 Task: Create a rule from the Recommended list, Task Added to this Project -> add SubTasks in the project TransformWorks with SubTasks Gather and Analyse Requirements , Design and Implement Solution , System Test and UAT , Release to Production / Go Live.
Action: Mouse moved to (55, 452)
Screenshot: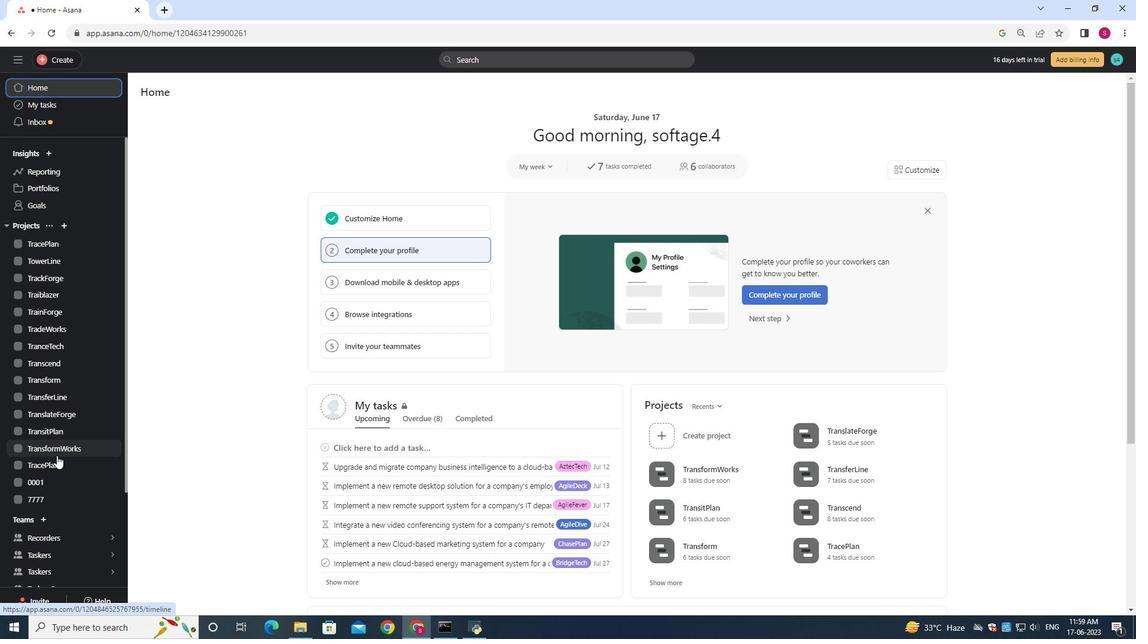 
Action: Mouse pressed left at (55, 452)
Screenshot: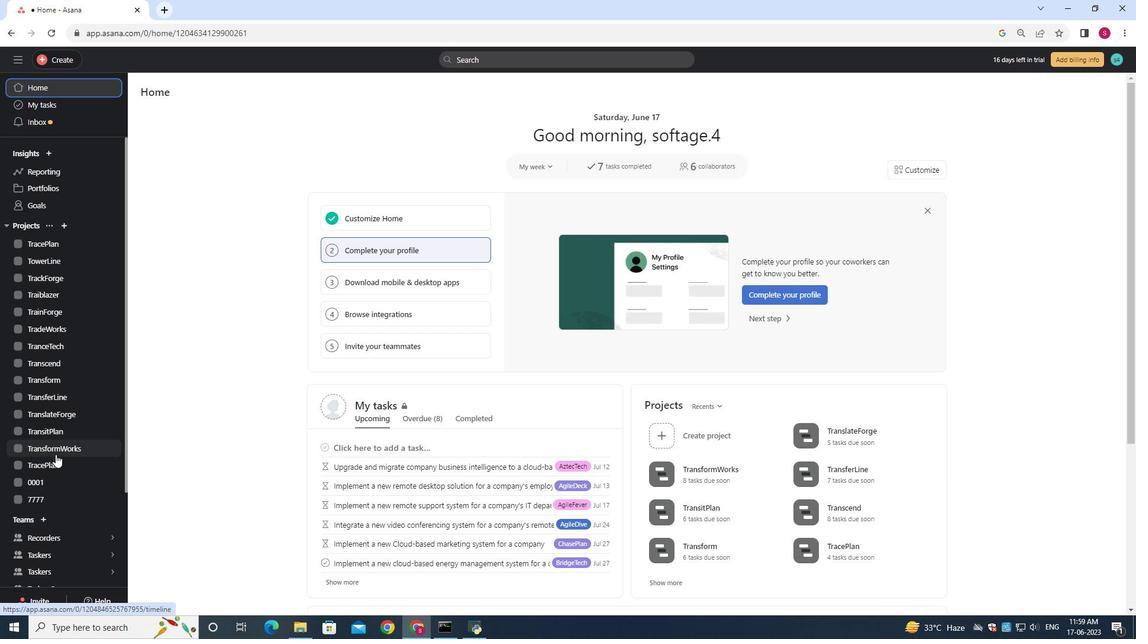 
Action: Mouse moved to (1104, 98)
Screenshot: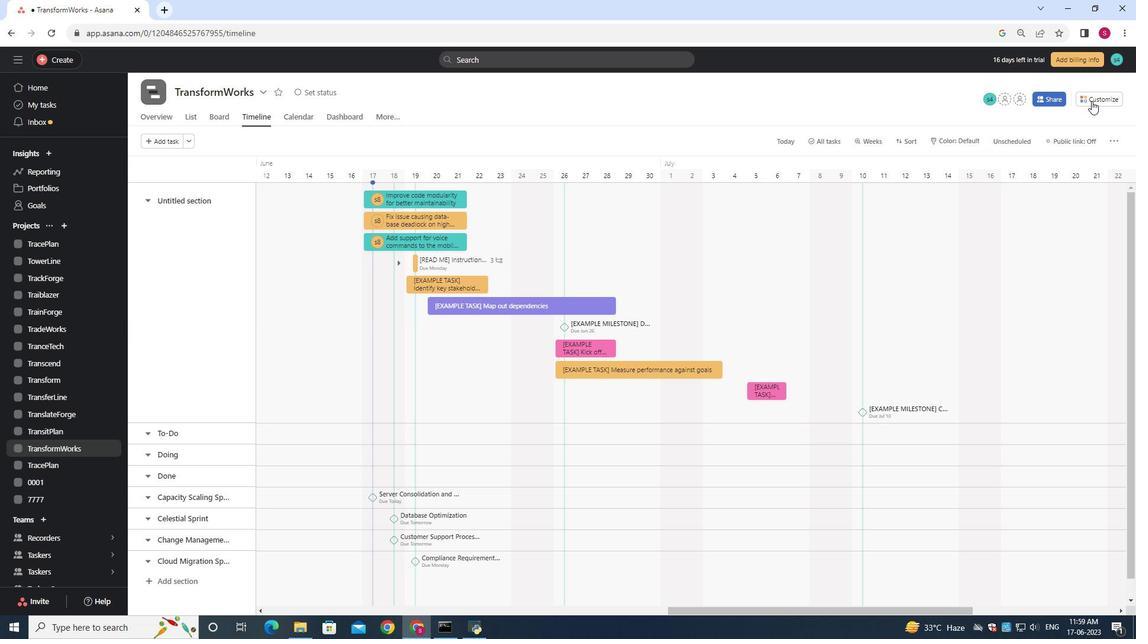 
Action: Mouse pressed left at (1104, 98)
Screenshot: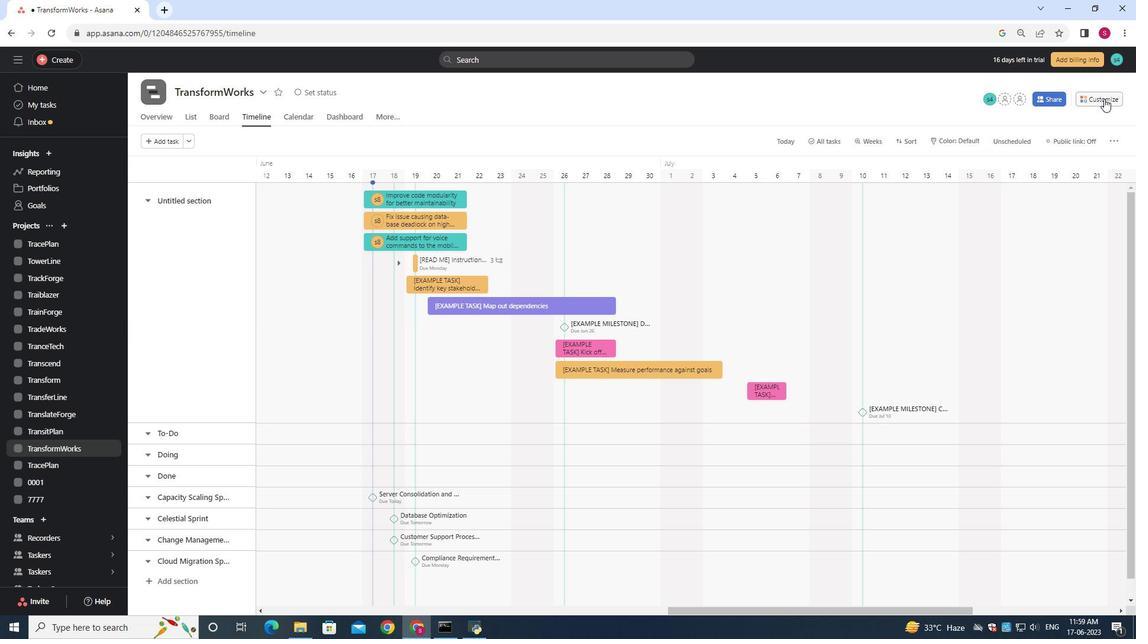 
Action: Mouse moved to (927, 277)
Screenshot: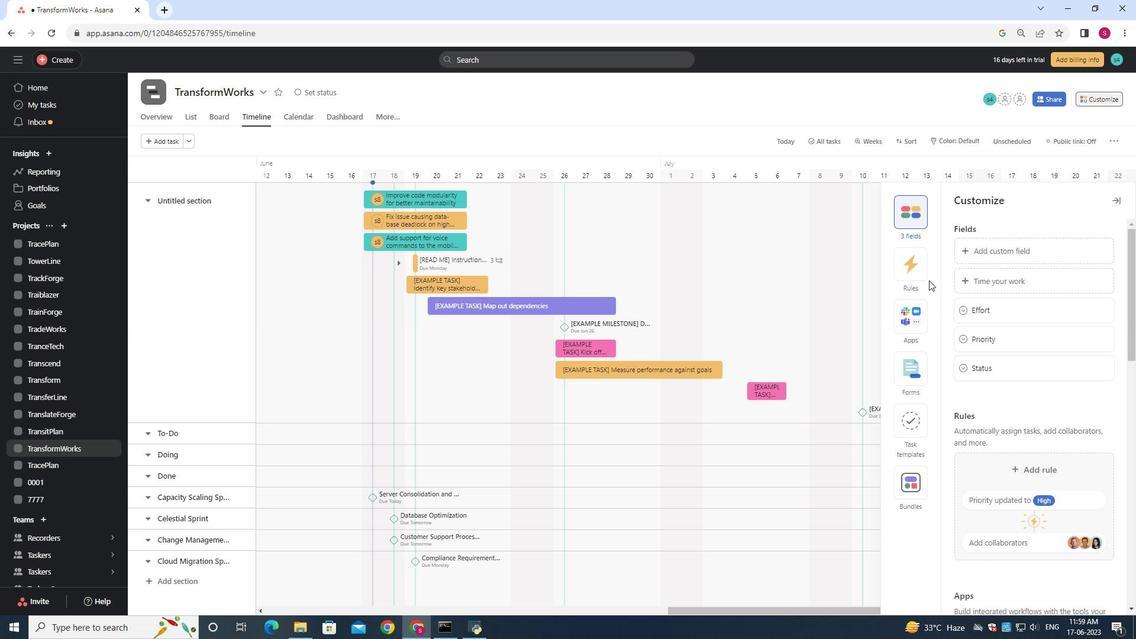 
Action: Mouse pressed left at (927, 277)
Screenshot: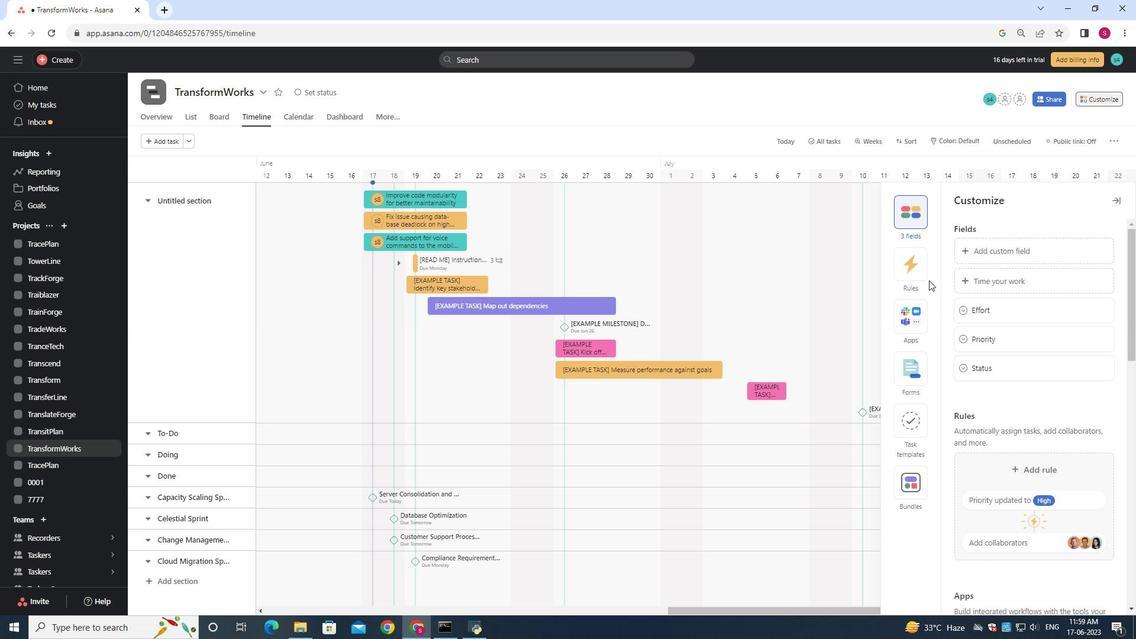 
Action: Mouse moved to (1019, 279)
Screenshot: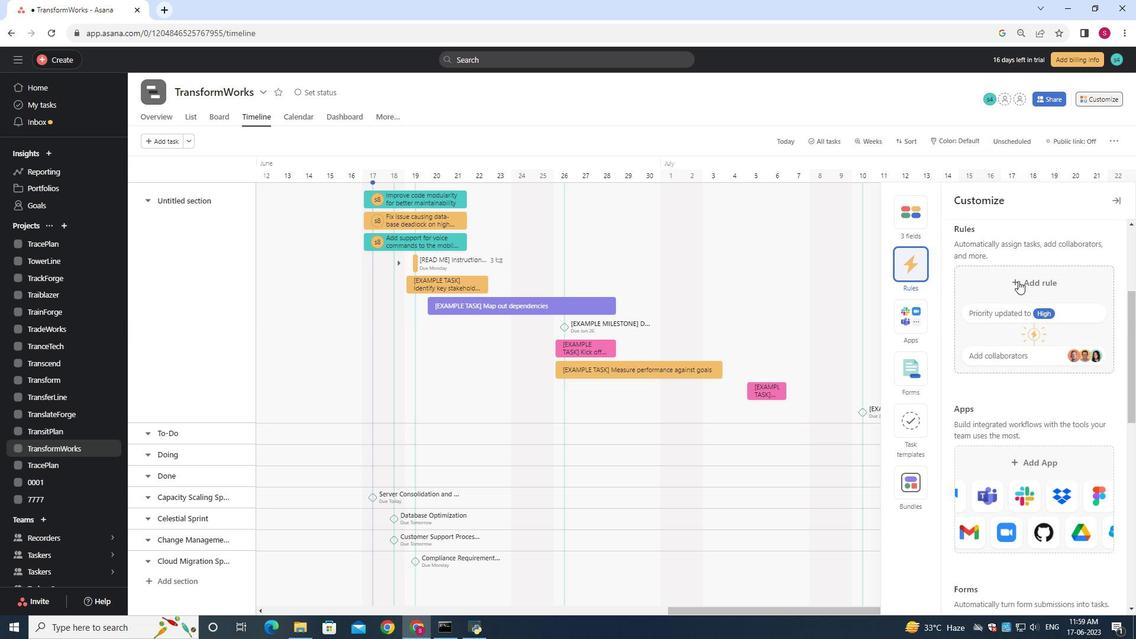 
Action: Mouse pressed left at (1019, 279)
Screenshot: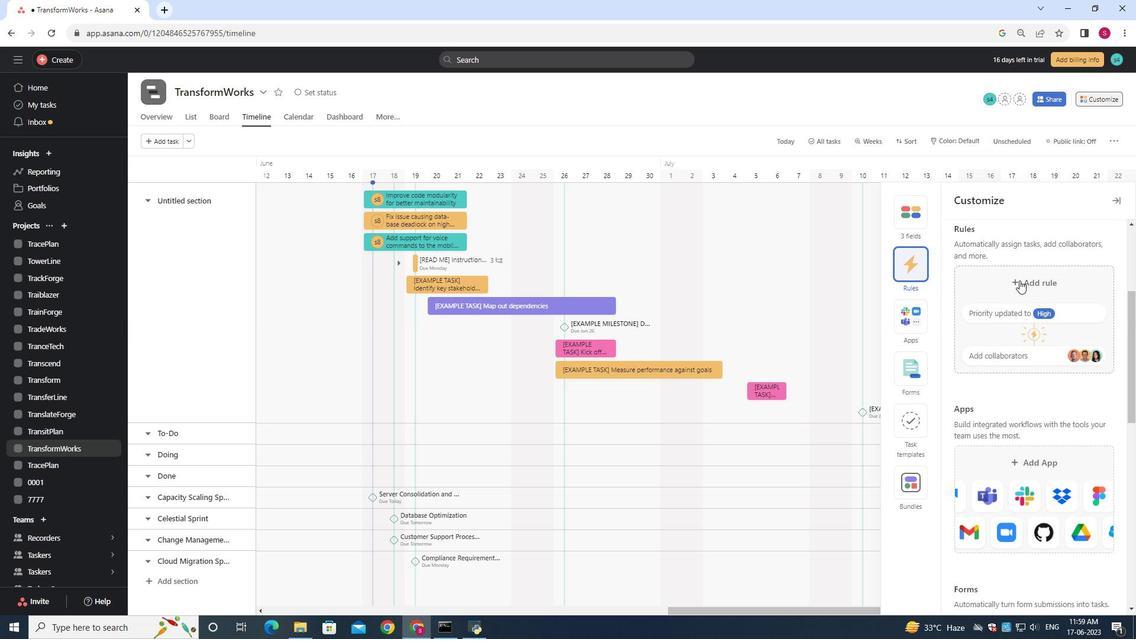 
Action: Mouse moved to (745, 182)
Screenshot: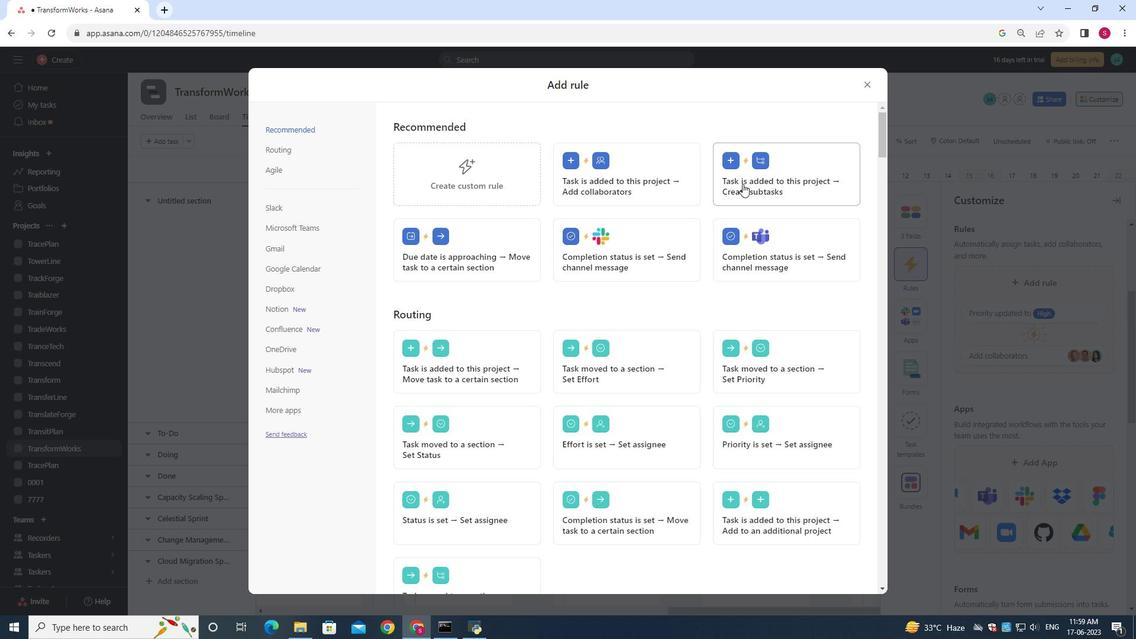 
Action: Mouse pressed left at (745, 182)
Screenshot: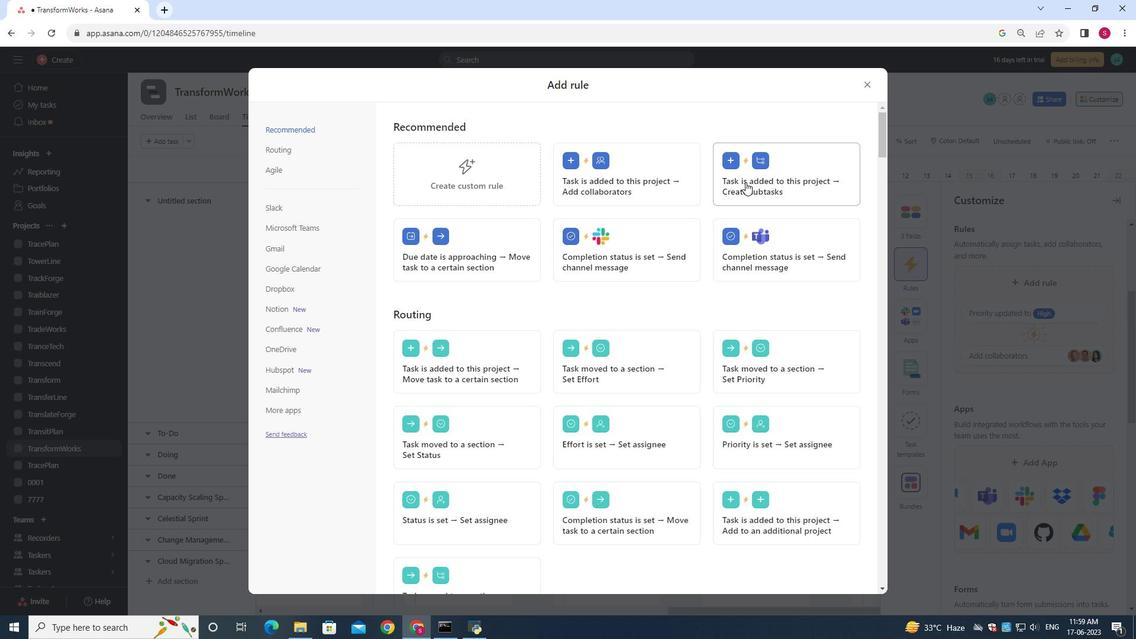 
Action: Mouse moved to (715, 177)
Screenshot: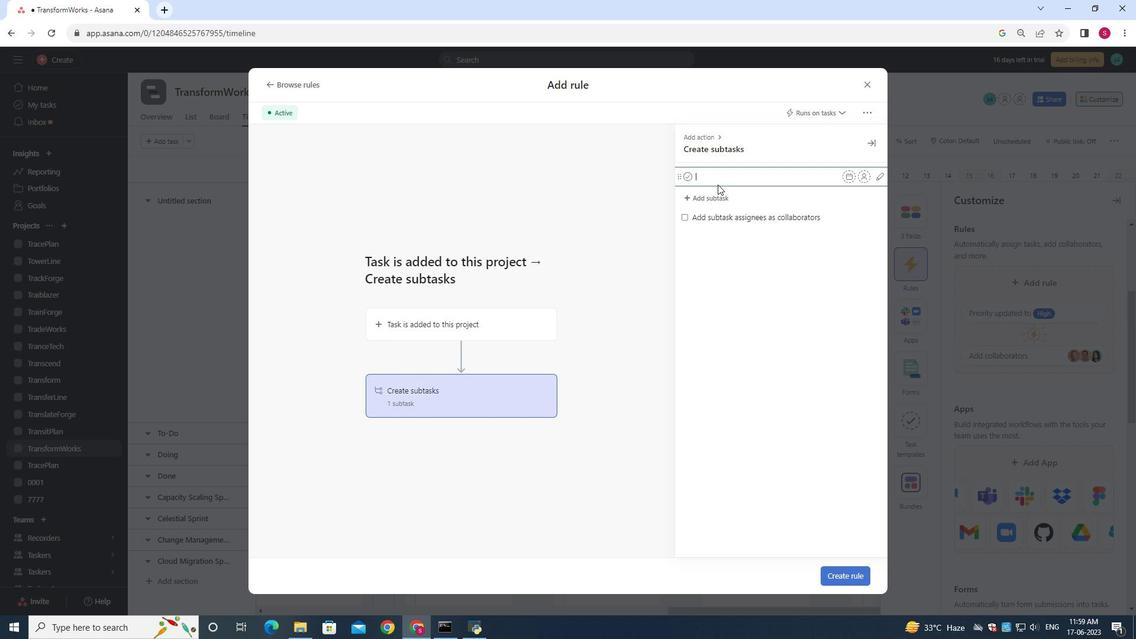 
Action: Mouse pressed left at (715, 177)
Screenshot: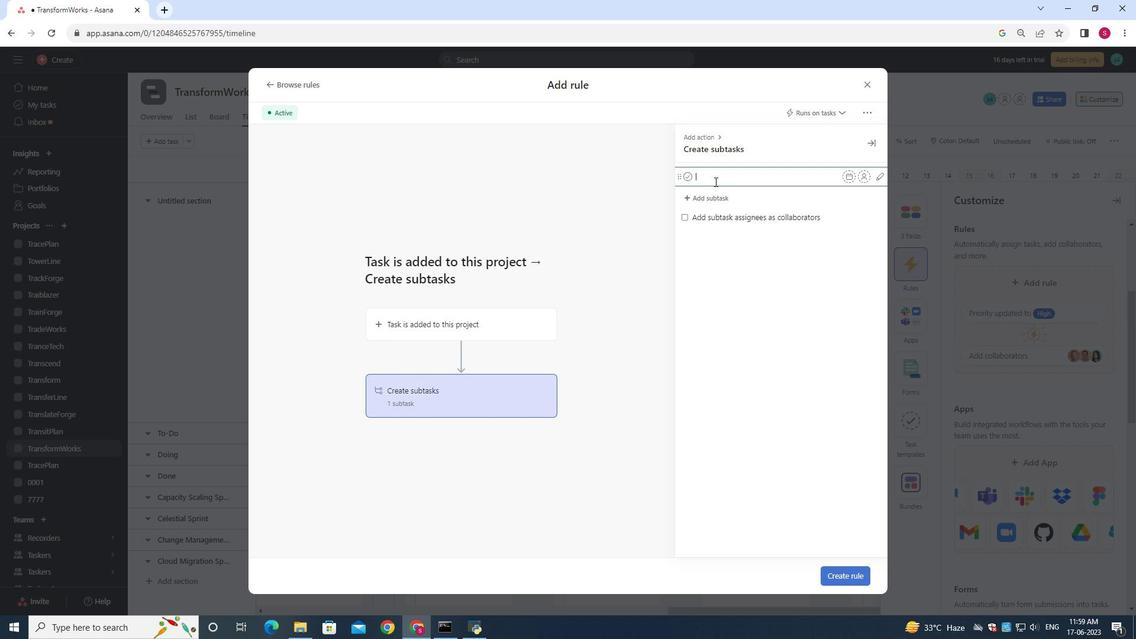 
Action: Mouse moved to (712, 182)
Screenshot: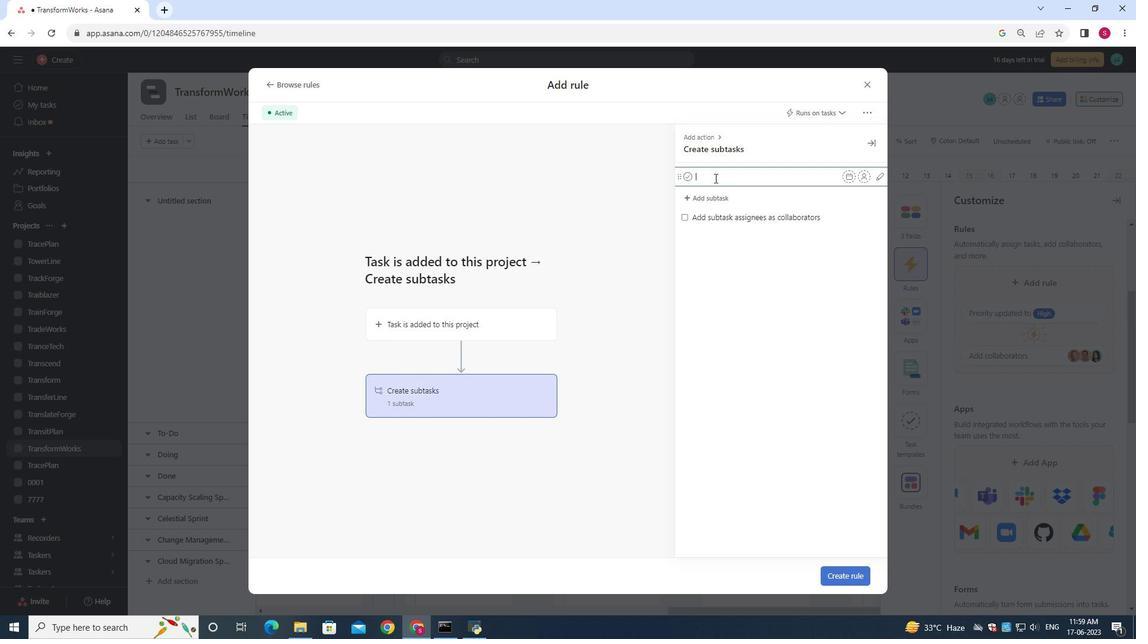 
Action: Key pressed <Key.shift>Gather<Key.space>and<Key.space><Key.shift>Analyse<Key.enter><Key.shift><Key.shift><Key.shift><Key.shift><Key.shift><Key.shift><Key.shift><Key.shift><Key.shift><Key.shift><Key.shift><Key.shift><Key.shift><Key.shift><Key.shift><Key.shift><Key.shift><Key.shift><Key.shift><Key.shift><Key.shift><Key.shift><Key.shift><Key.shift><Key.shift><Key.shift><Key.shift><Key.shift><Key.shift><Key.shift><Key.shift><Key.shift><Key.shift><Key.shift><Key.shift><Key.shift><Key.shift><Key.shift><Key.shift><Key.shift><Key.shift><Key.shift><Key.shift><Key.shift><Key.shift><Key.shift><Key.shift><Key.shift><Key.shift><Key.shift><Key.shift><Key.shift><Key.shift><Key.shift><Key.shift><Key.shift><Key.shift><Key.shift><Key.shift><Key.shift><Key.shift><Key.shift><Key.shift><Key.shift><Key.shift><Key.shift><Key.shift><Key.shift><Key.shift>
Screenshot: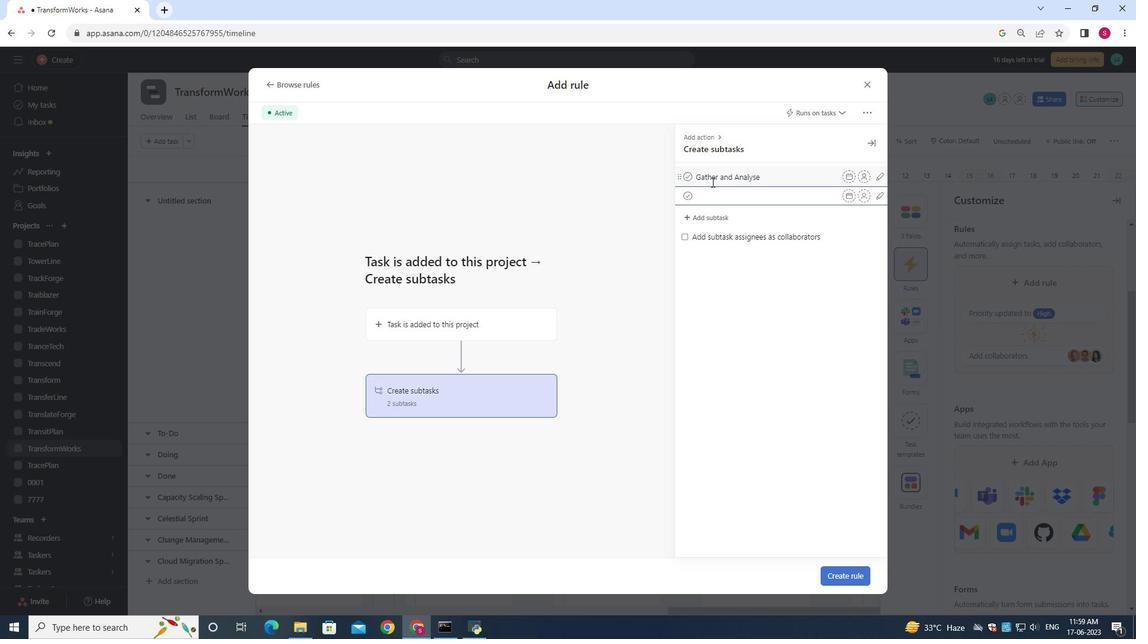 
Action: Mouse moved to (765, 179)
Screenshot: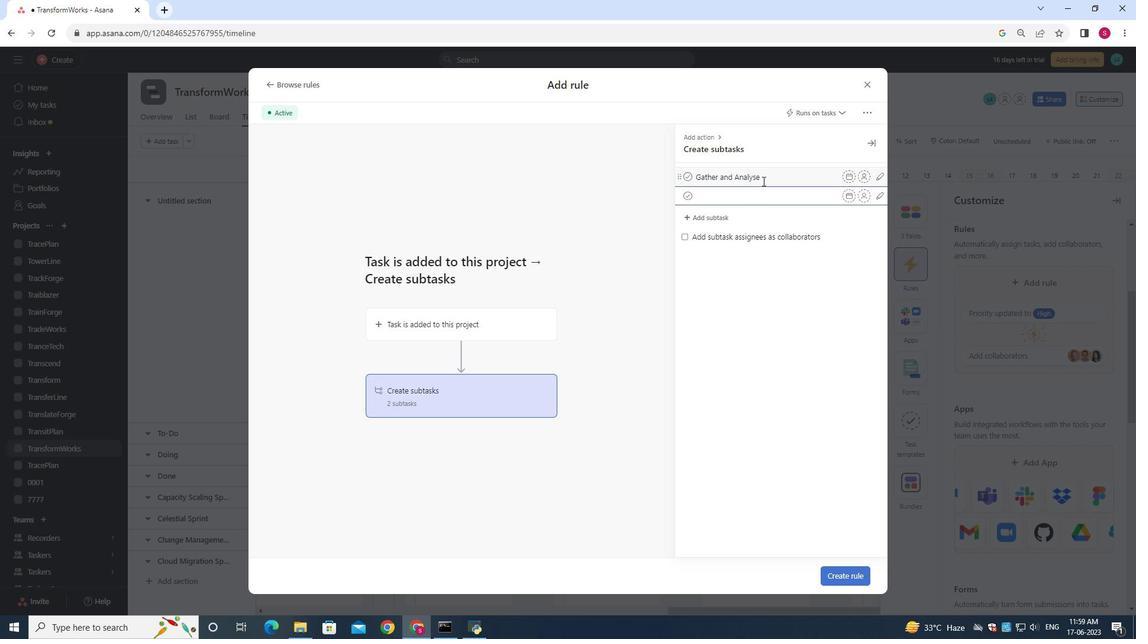 
Action: Mouse pressed left at (765, 179)
Screenshot: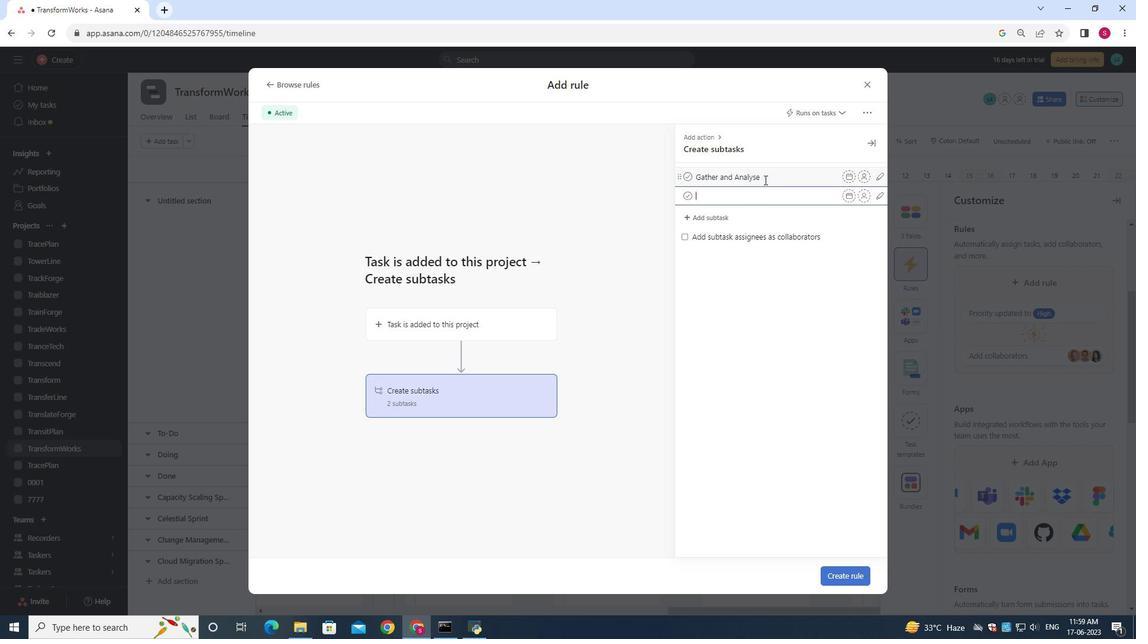 
Action: Key pressed <Key.space><Key.shift><Key.shift>Requirements
Screenshot: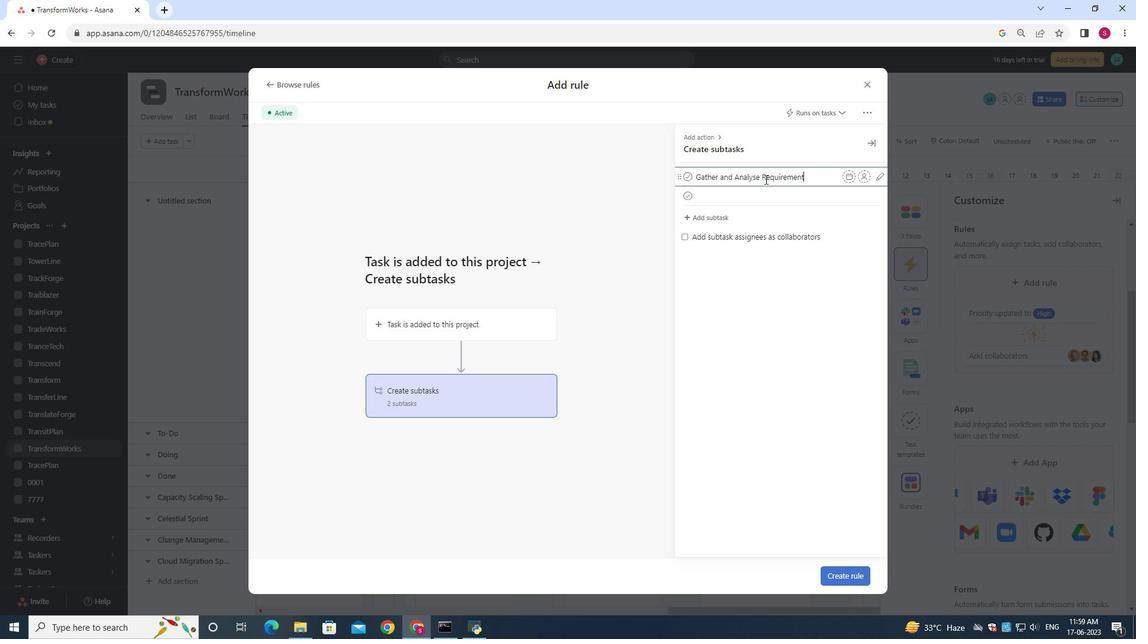 
Action: Mouse moved to (760, 199)
Screenshot: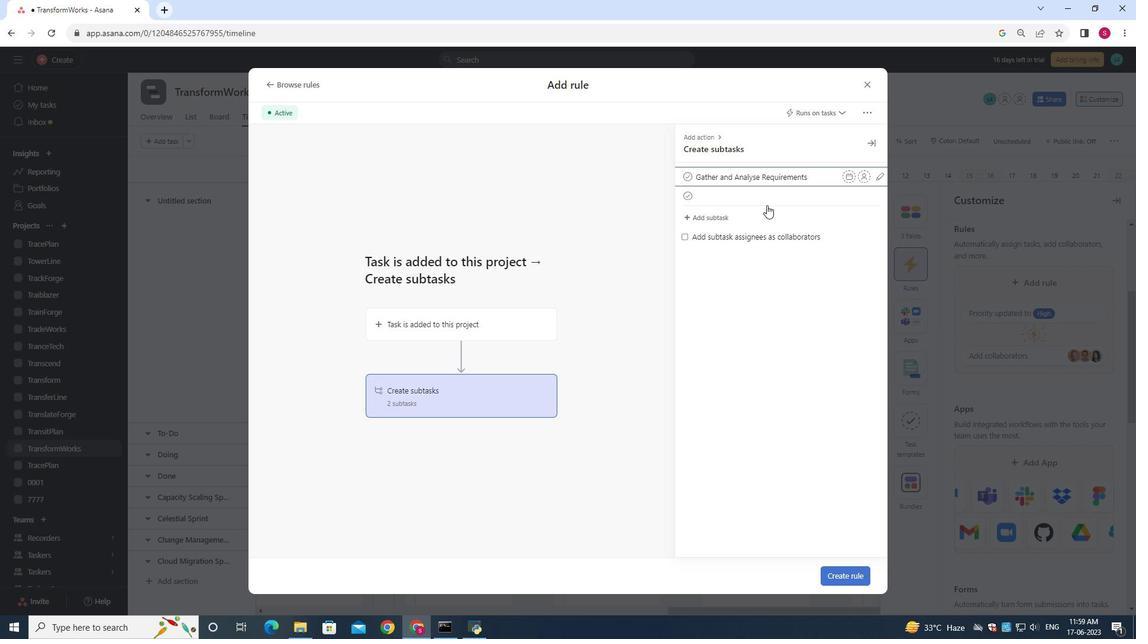 
Action: Mouse pressed left at (760, 199)
Screenshot: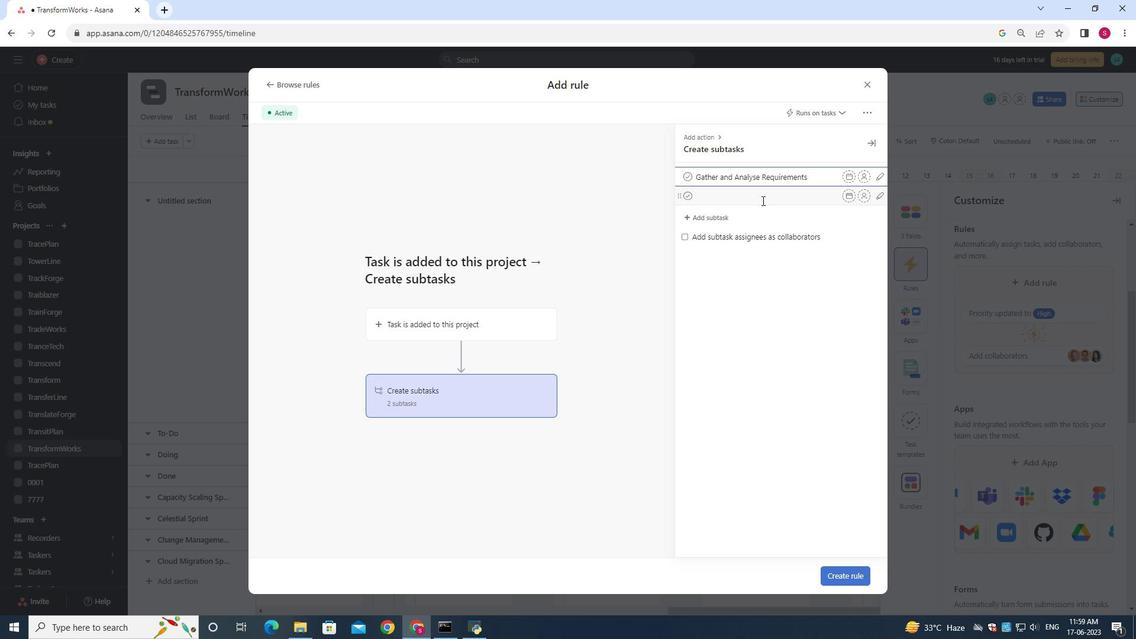 
Action: Mouse moved to (758, 198)
Screenshot: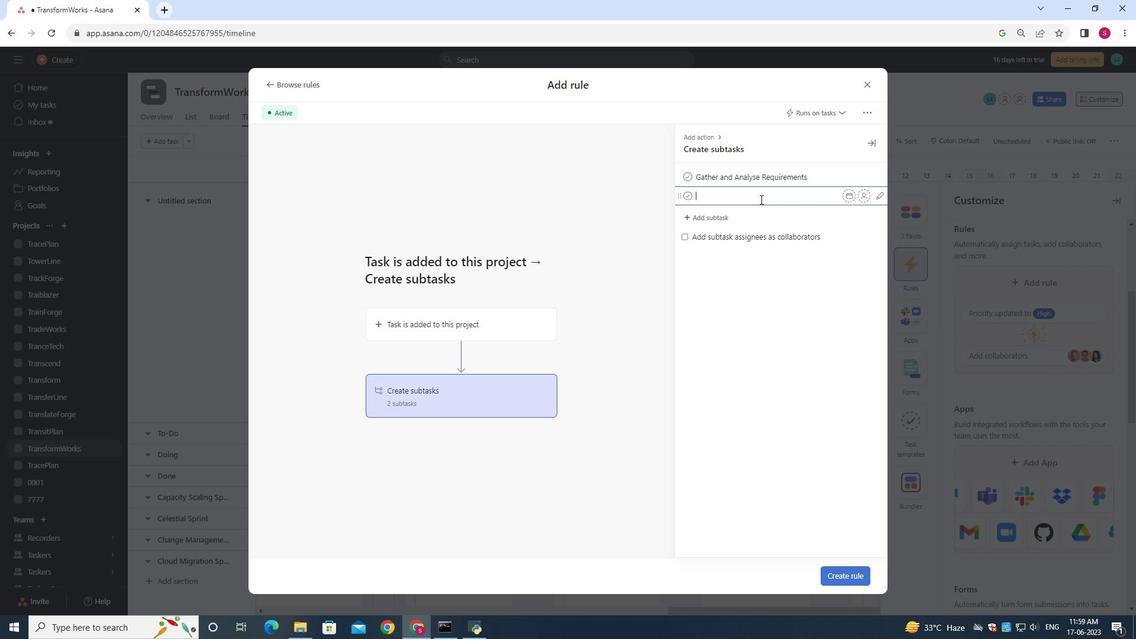 
Action: Key pressed <Key.shift>Desig<Key.backspace><Key.backspace>ign<Key.space>and<Key.space><Key.shift>Implement<Key.space><Key.shift><Key.shift><Key.shift><Key.shift><Key.shift><Key.shift><Key.shift><Key.shift><Key.shift><Key.shift>Solution<Key.enter><Key.shift><Key.shift><Key.shift><Key.shift><Key.shift><Key.shift><Key.shift><Key.shift><Key.shift><Key.shift><Key.shift><Key.shift><Key.shift><Key.shift><Key.shift><Key.shift><Key.shift><Key.shift><Key.shift><Key.shift><Key.shift><Key.shift><Key.shift>System<Key.space><Key.shift><Key.shift><Key.shift><Key.shift><Key.shift><Key.shift><Key.shift><Key.shift><Key.shift><Key.shift><Key.shift><Key.shift><Key.shift><Key.shift><Key.shift><Key.shift><Key.shift><Key.shift><Key.shift><Key.shift><Key.shift><Key.shift><Key.shift><Key.shift><Key.shift><Key.shift><Key.shift>Test<Key.space>and<Key.space><Key.shift>UAT<Key.enter><Key.shift><Key.shift><Key.shift><Key.shift><Key.shift><Key.shift><Key.shift><Key.shift><Key.shift><Key.shift><Key.shift><Key.shift><Key.shift>Release<Key.space><Key.shift>to<Key.space><Key.shift><Key.shift><Key.shift><Key.shift><Key.shift><Key.shift><Key.shift><Key.shift><Key.shift><Key.shift><Key.shift><Key.shift><Key.shift><Key.shift><Key.shift><Key.shift><Key.shift><Key.shift><Key.shift><Key.shift><Key.shift><Key.shift><Key.shift><Key.shift><Key.shift>Por<Key.backspace><Key.backspace>roduction<Key.space>/<Key.space><Key.shift><Key.shift>Go<Key.space><Key.shift>Live
Screenshot: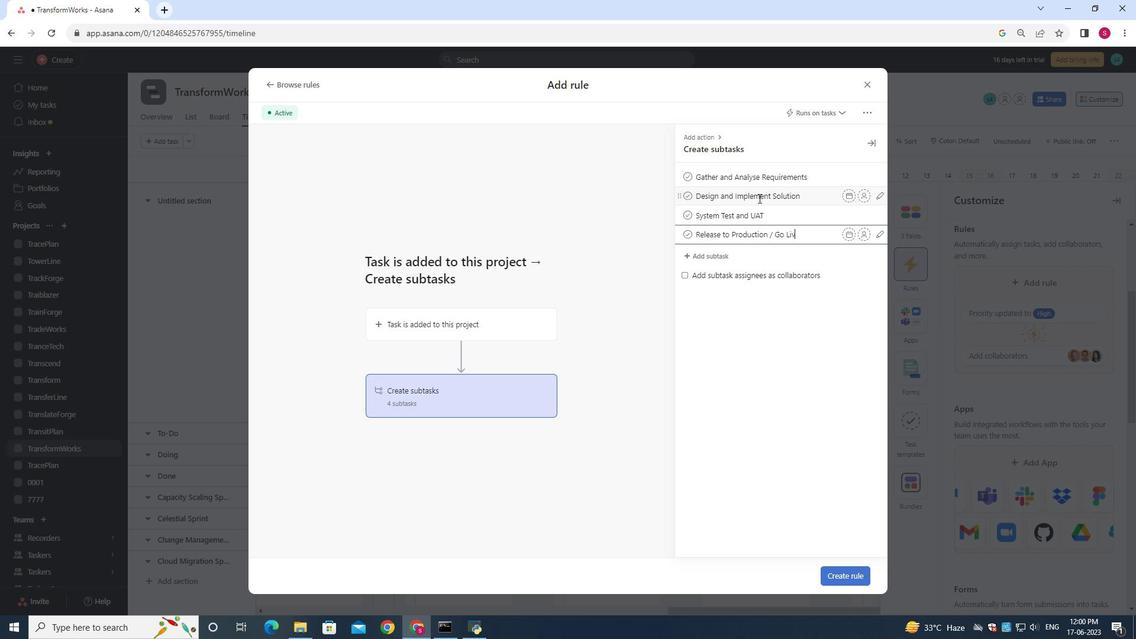 
Action: Mouse moved to (848, 578)
Screenshot: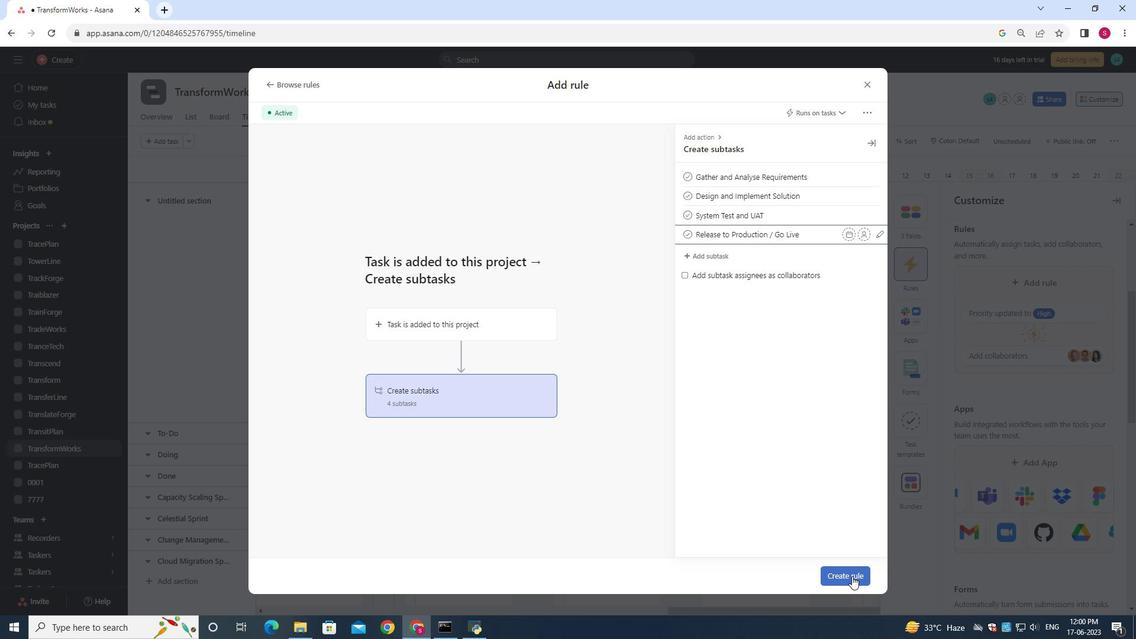 
Action: Mouse pressed left at (848, 578)
Screenshot: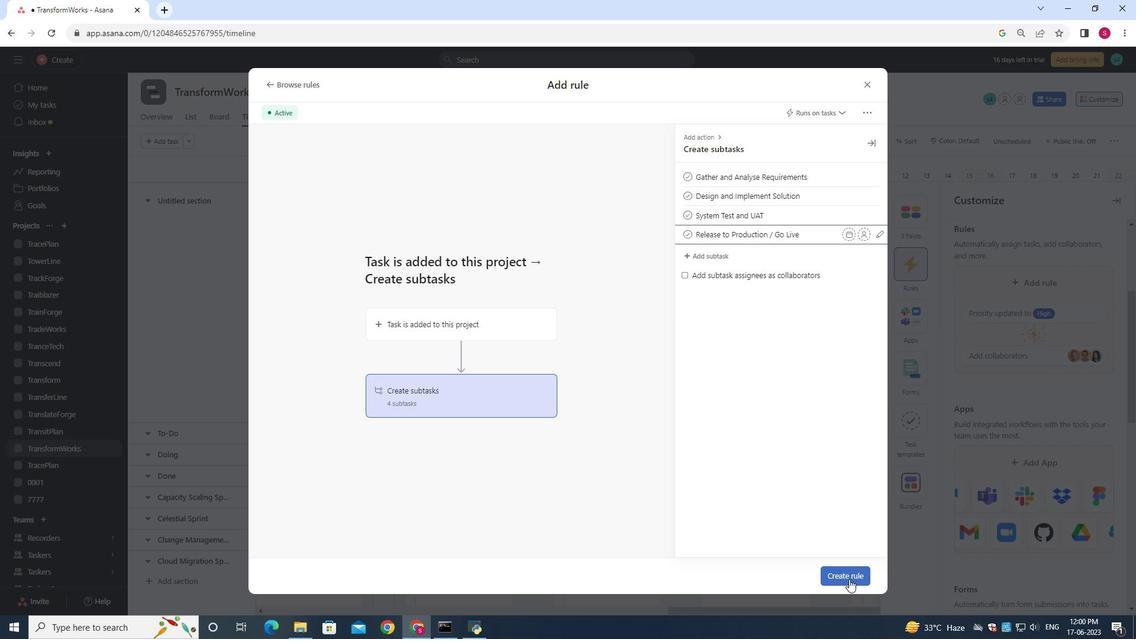 
Action: Mouse moved to (792, 479)
Screenshot: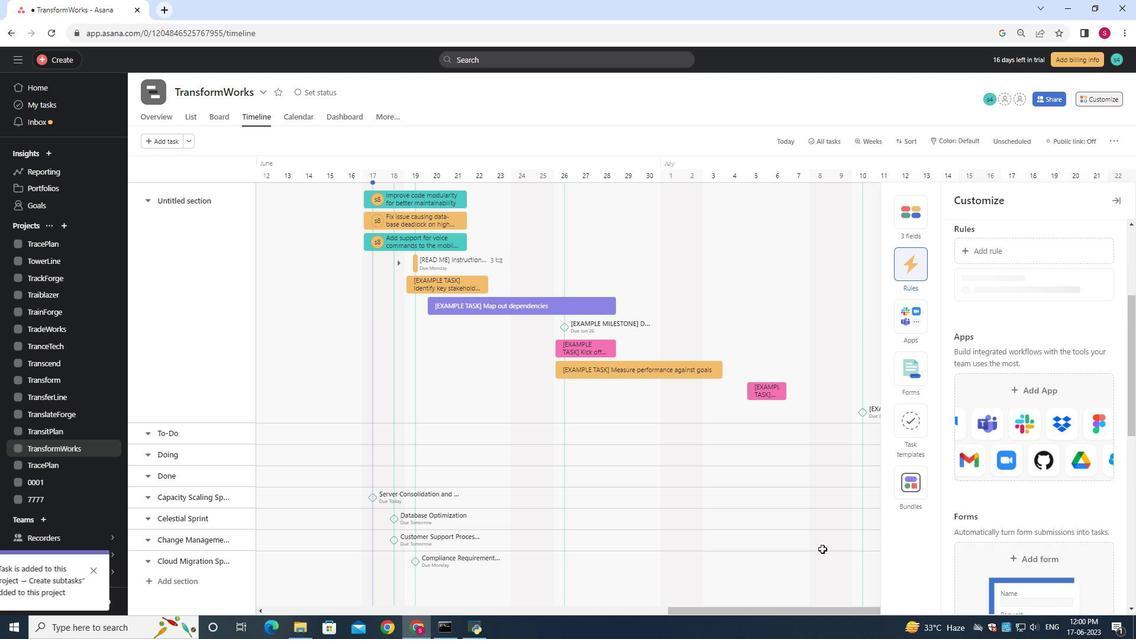 
